 Task: Create Card Card0005 in Board Board0002 in Development in Trello
Action: Mouse moved to (531, 76)
Screenshot: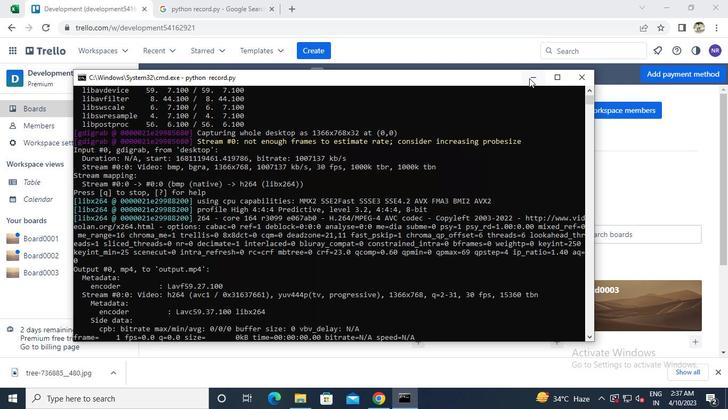 
Action: Mouse pressed left at (531, 76)
Screenshot: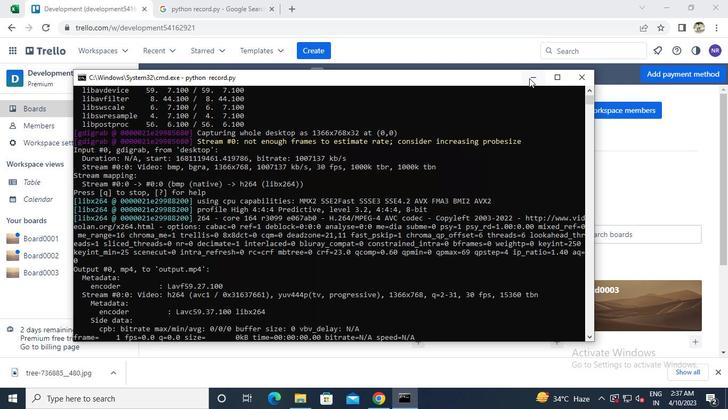 
Action: Mouse moved to (380, 311)
Screenshot: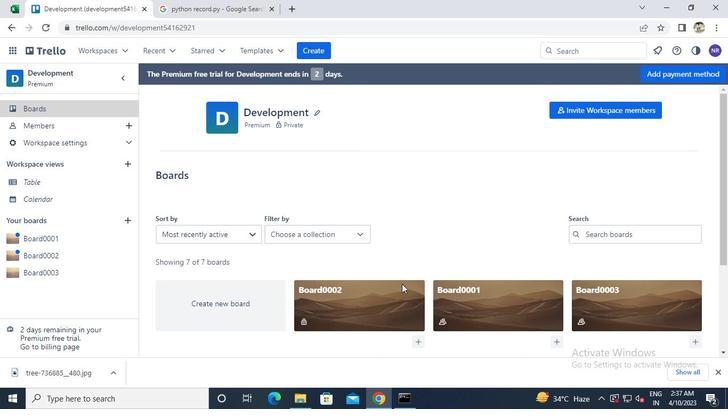 
Action: Mouse pressed left at (380, 311)
Screenshot: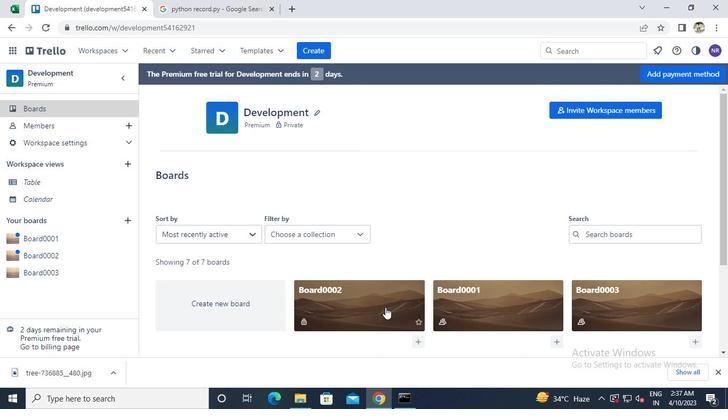 
Action: Mouse moved to (215, 159)
Screenshot: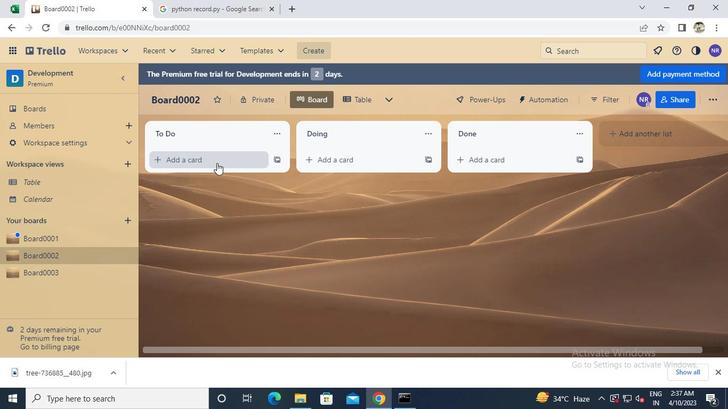 
Action: Mouse pressed left at (215, 159)
Screenshot: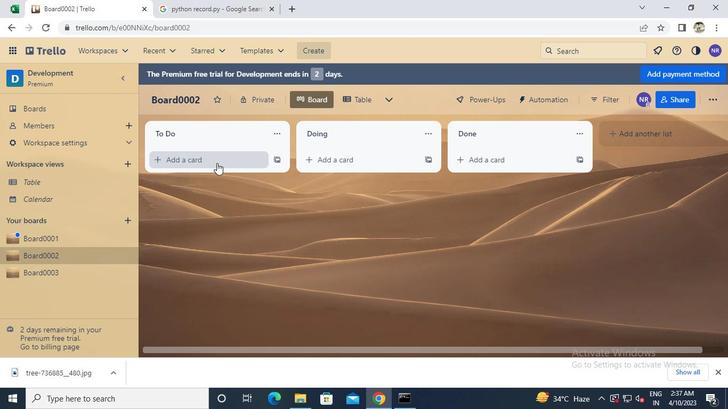 
Action: Keyboard Key.caps_lock
Screenshot: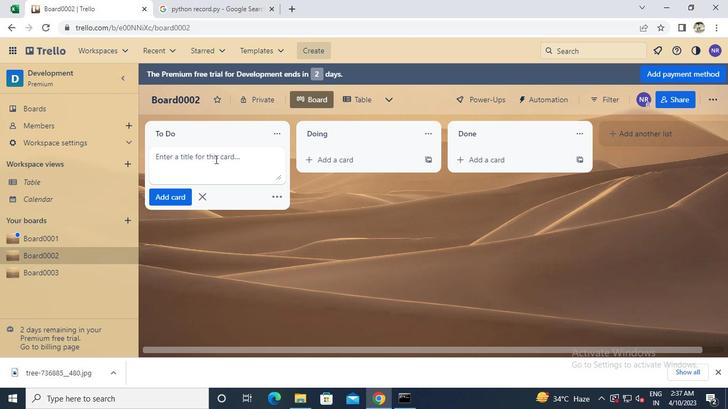 
Action: Keyboard c
Screenshot: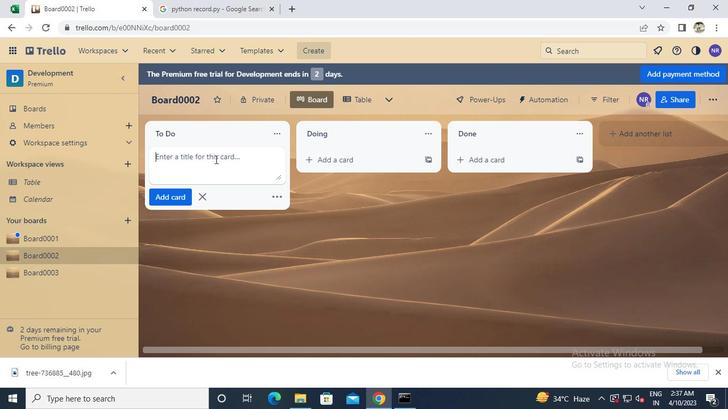 
Action: Keyboard Key.caps_lock
Screenshot: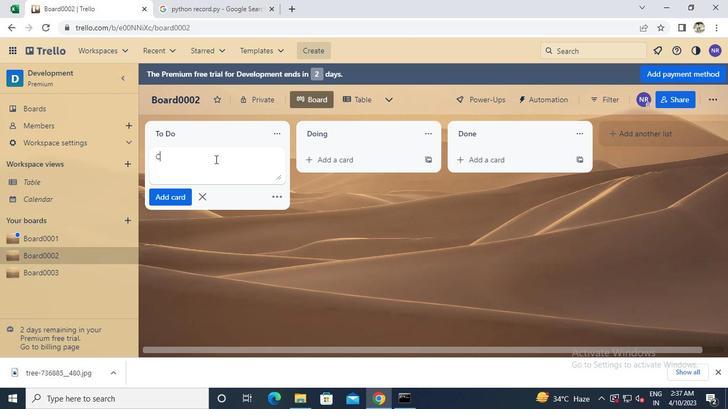 
Action: Keyboard a
Screenshot: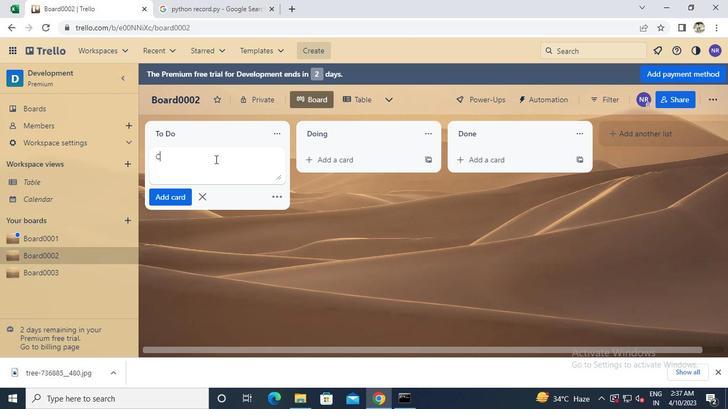 
Action: Keyboard r
Screenshot: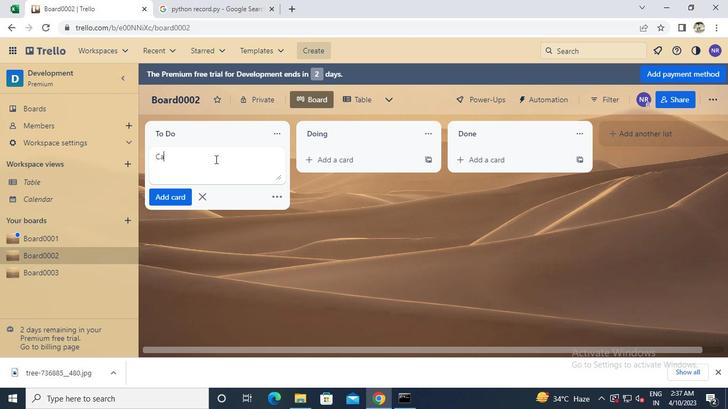 
Action: Keyboard d
Screenshot: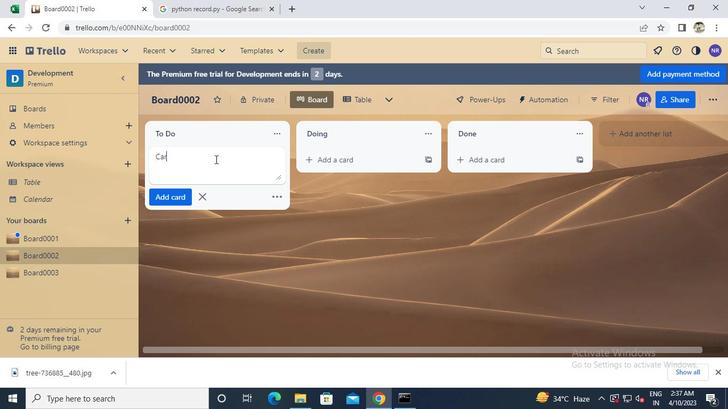 
Action: Keyboard 0
Screenshot: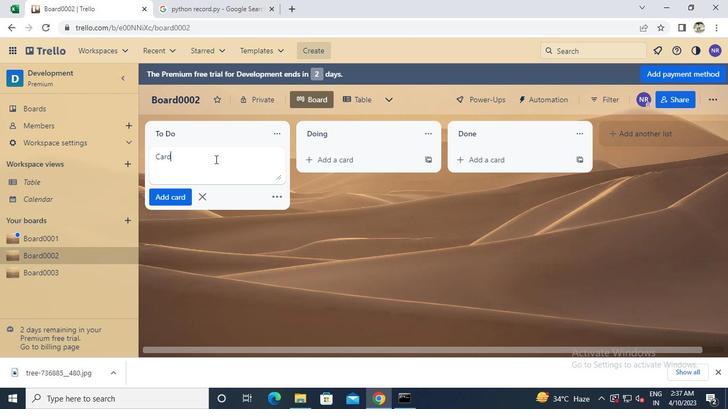 
Action: Keyboard 0
Screenshot: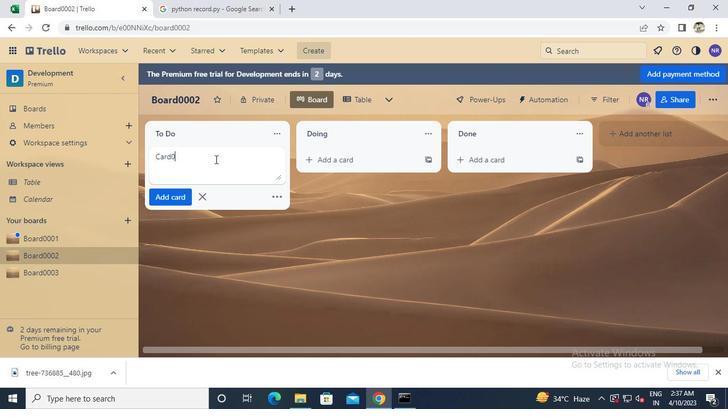 
Action: Keyboard 0
Screenshot: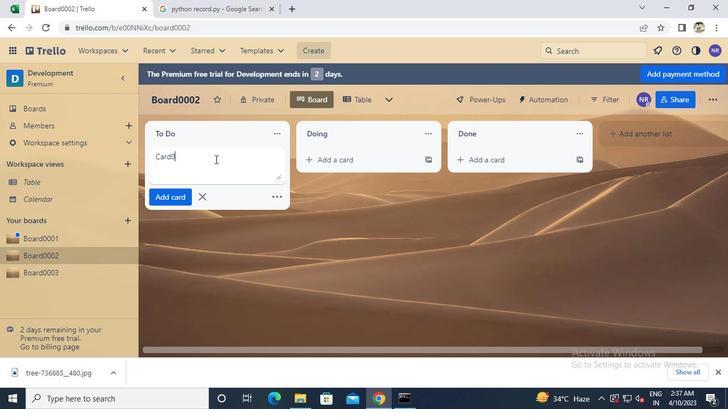 
Action: Keyboard 5
Screenshot: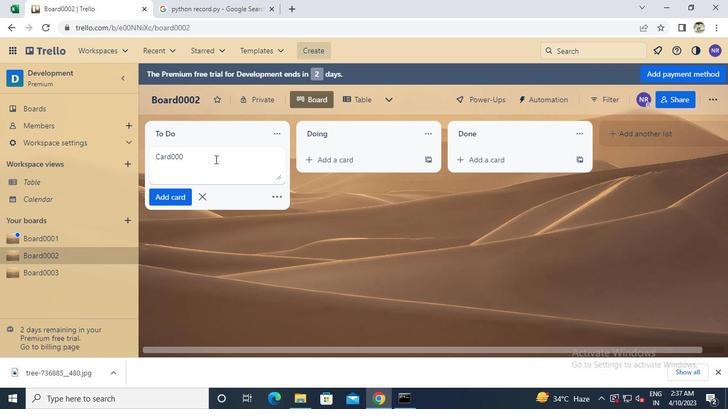 
Action: Mouse moved to (162, 197)
Screenshot: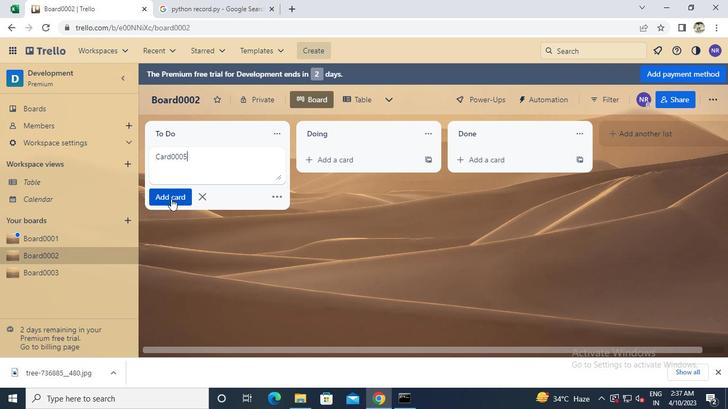 
Action: Mouse pressed left at (162, 197)
Screenshot: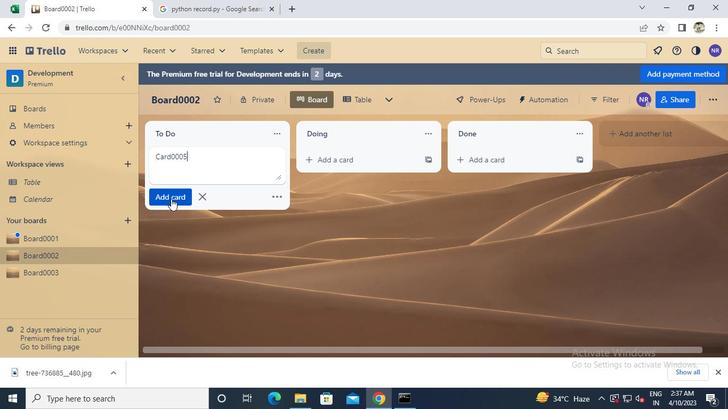 
Action: Mouse moved to (415, 407)
Screenshot: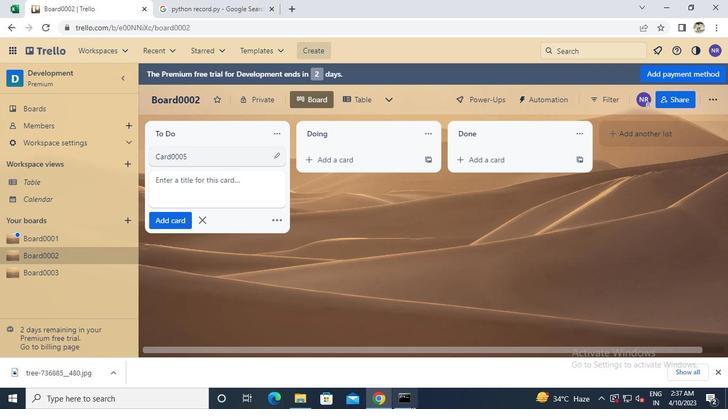 
Action: Mouse pressed left at (415, 407)
Screenshot: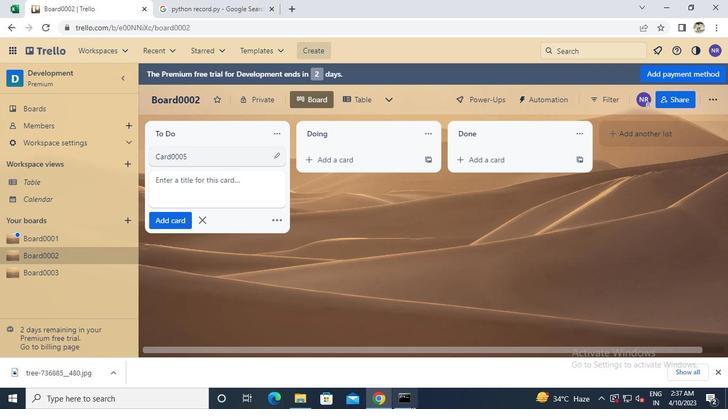 
Action: Mouse moved to (571, 77)
Screenshot: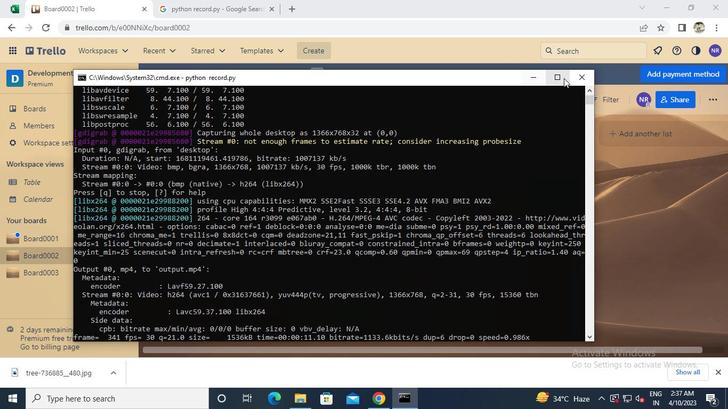 
Action: Mouse pressed left at (571, 77)
Screenshot: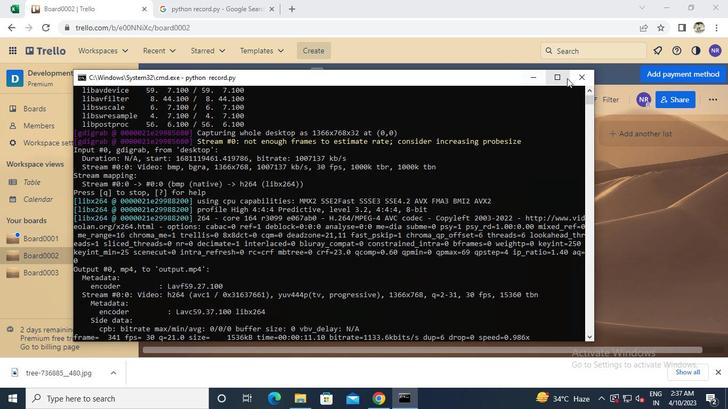 
Action: Mouse moved to (571, 77)
Screenshot: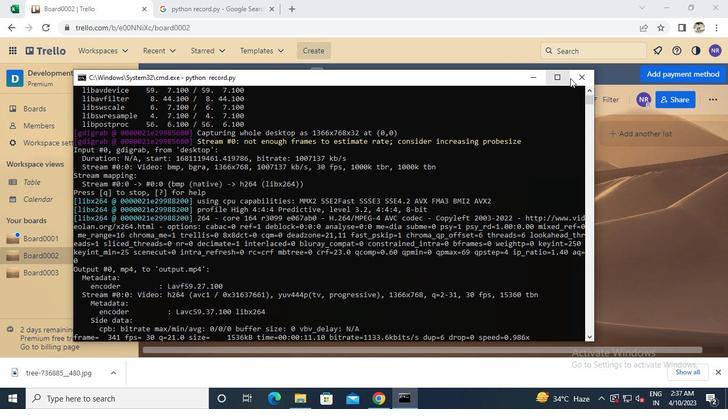 
